 Task: Add an event with the title Sales Team Alignment Meeting, date '2024/03/11', time 9:40 AM to 11:40 AMand add a description: Throughout the retreat, participants will be immersed in a variety of engaging and interactive exercises that encourage teamwork, problem-solving, and creativity. The activities are carefully designed to challenge individuals, foster collaboration, and highlight the power of collective effort., put the event into Green category . Add location for the event as: Atlantis Paradise Island, Bahamas, logged in from the account softage.3@softage.netand send the event invitation to softage.9@softage.net and softage.10@softage.net. Set a reminder for the event 1 hour before
Action: Mouse moved to (79, 90)
Screenshot: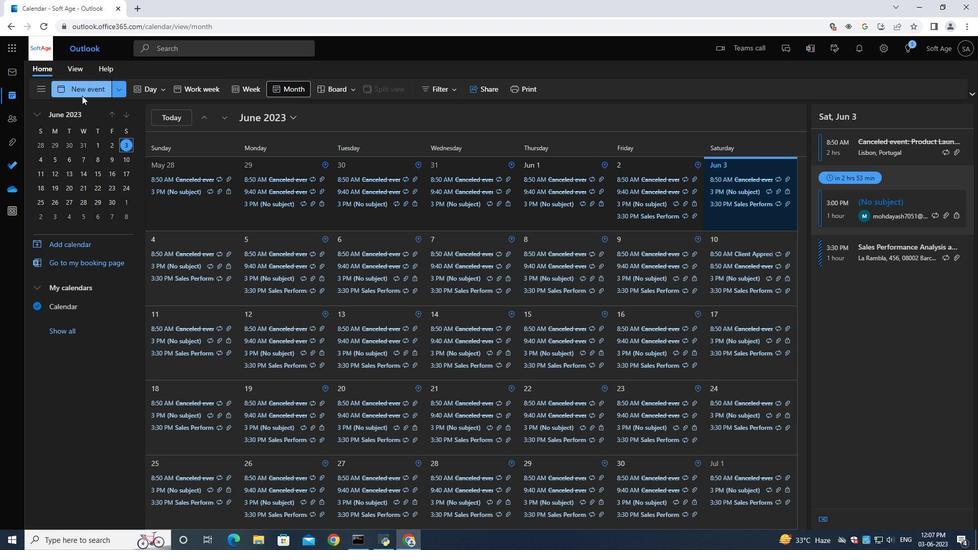 
Action: Mouse pressed left at (79, 90)
Screenshot: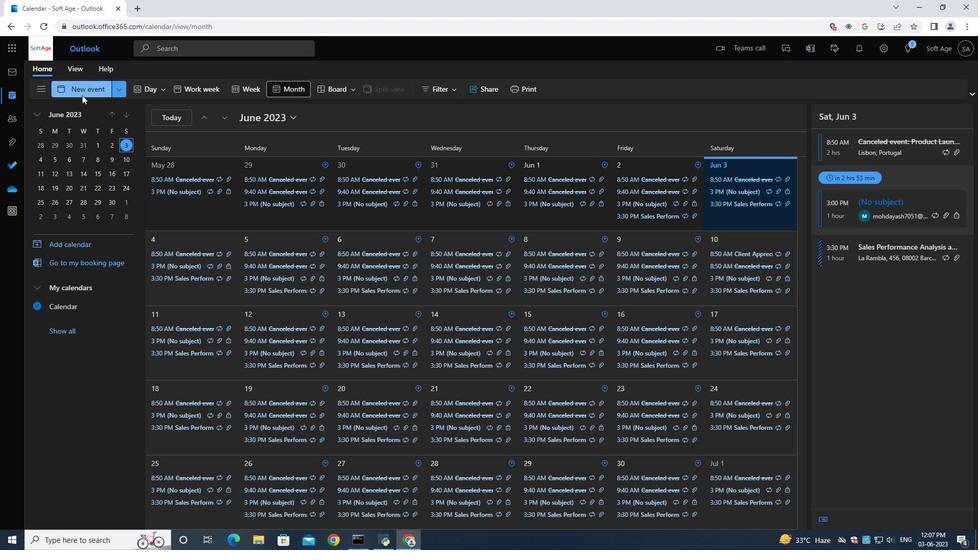 
Action: Mouse moved to (261, 158)
Screenshot: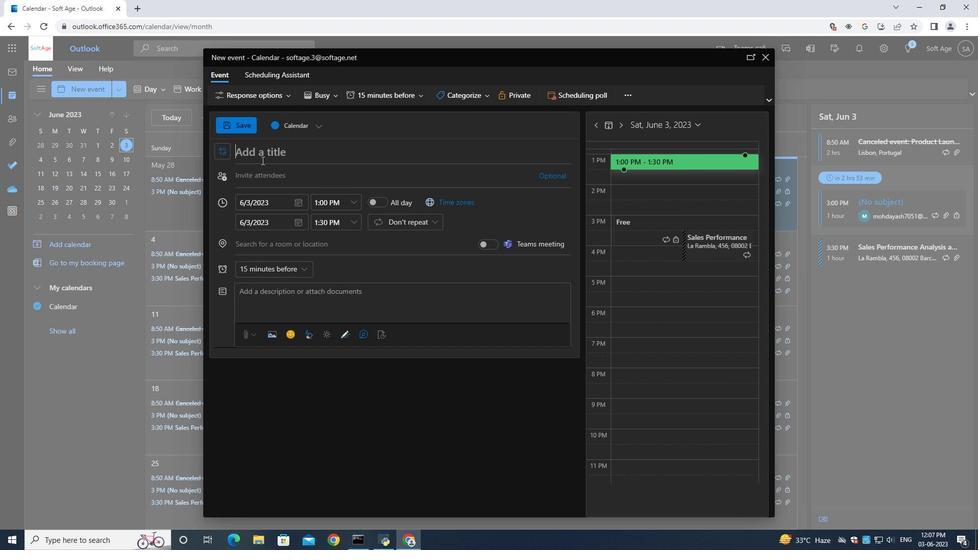 
Action: Mouse pressed left at (261, 158)
Screenshot: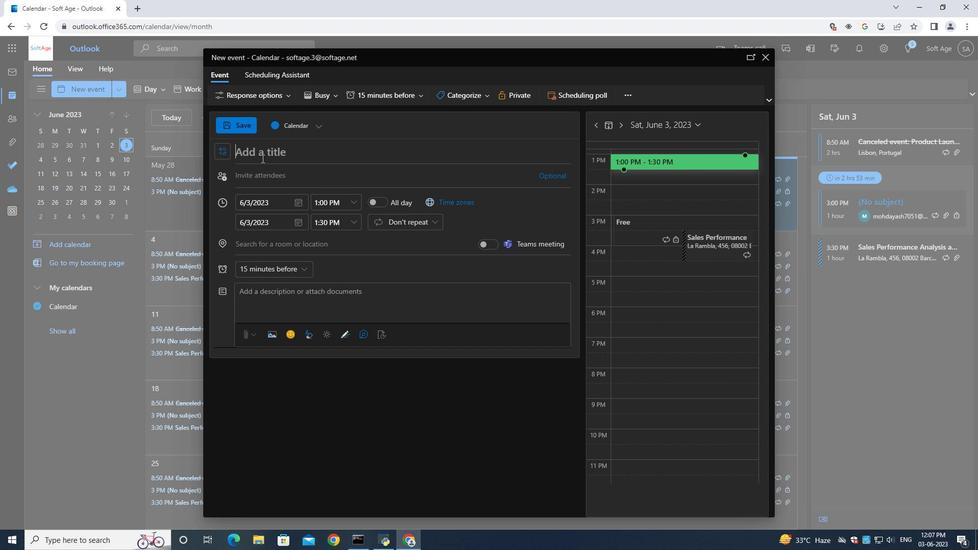 
Action: Mouse moved to (262, 159)
Screenshot: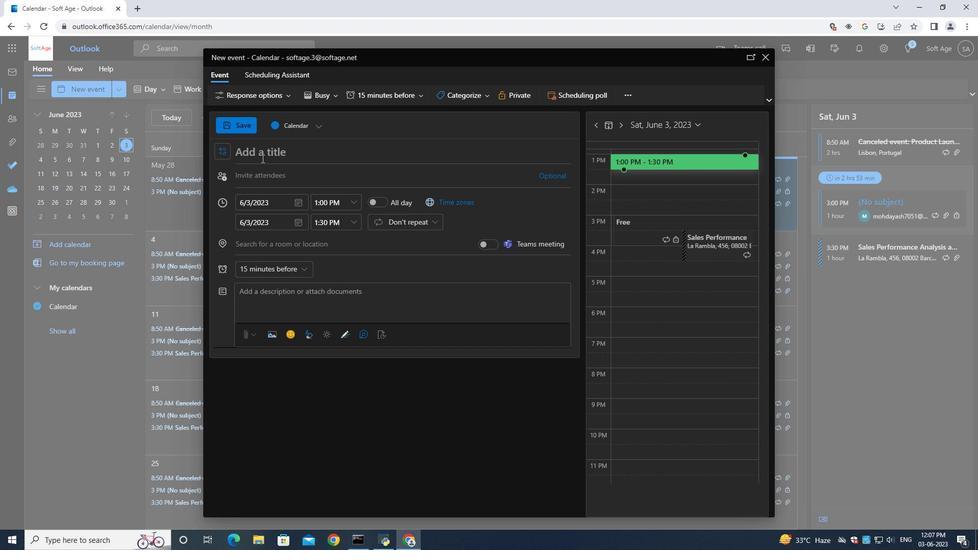 
Action: Key pressed <Key.shift>Sales<Key.space><Key.shift>Team<Key.space><Key.shift>Alignment<Key.space><Key.shift><Key.shift><Key.shift><Key.shift><Key.shift><Key.shift><Key.shift><Key.shift><Key.shift><Key.shift><Key.shift><Key.shift><Key.shift><Key.shift><Key.shift><Key.shift><Key.shift>Meeting<Key.space>
Screenshot: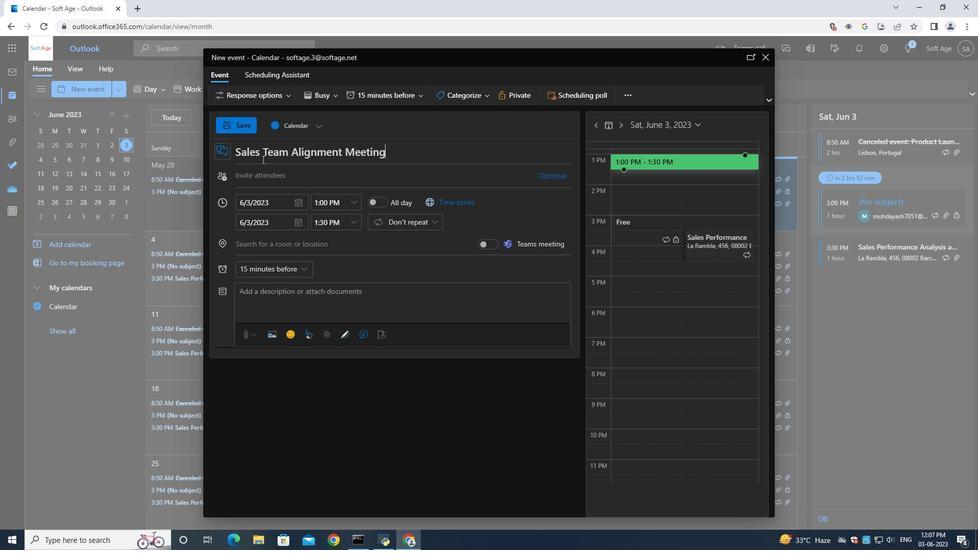 
Action: Mouse moved to (297, 202)
Screenshot: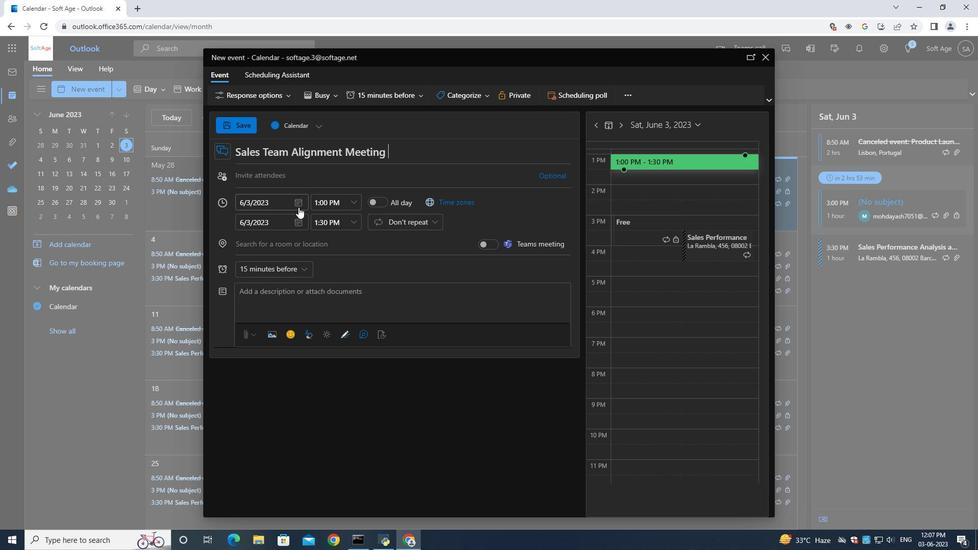 
Action: Mouse pressed left at (297, 202)
Screenshot: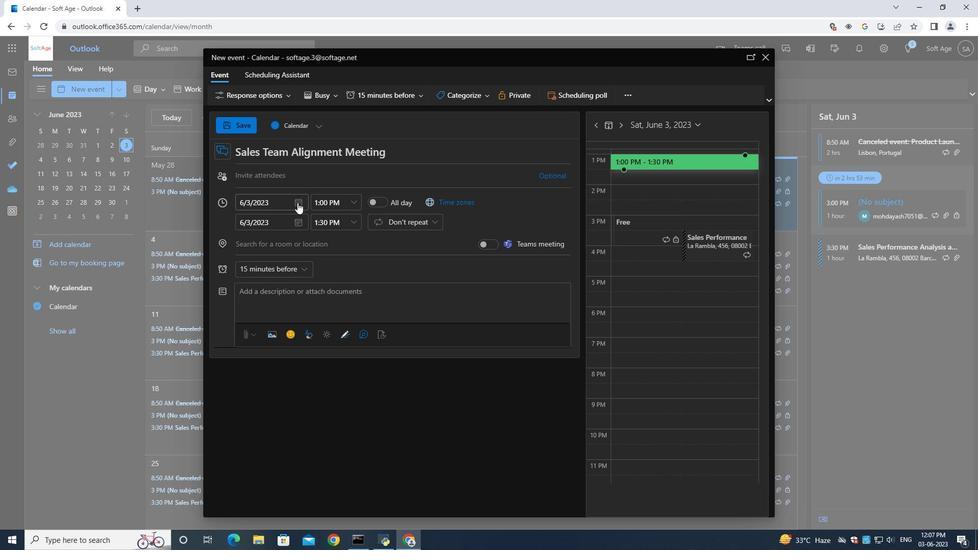 
Action: Mouse moved to (330, 225)
Screenshot: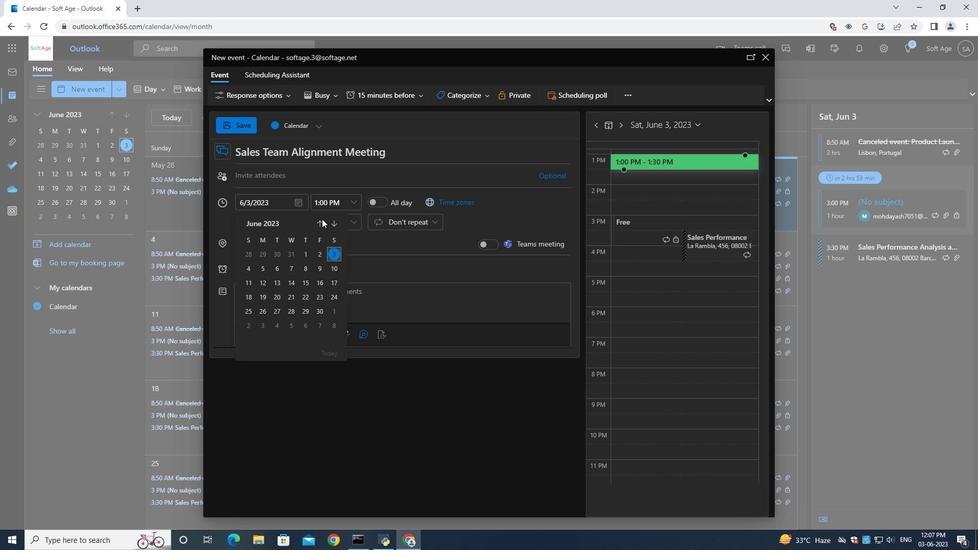 
Action: Mouse pressed left at (330, 225)
Screenshot: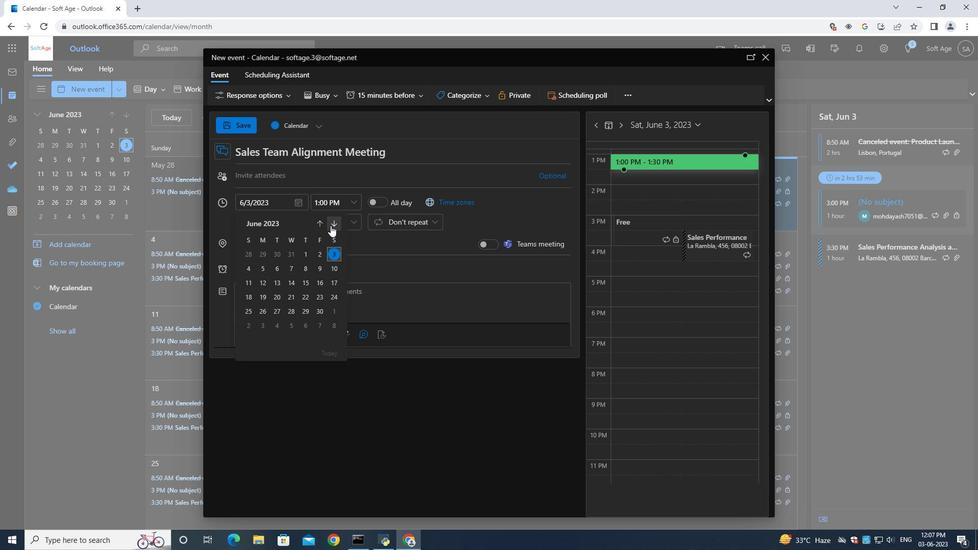 
Action: Mouse pressed left at (330, 225)
Screenshot: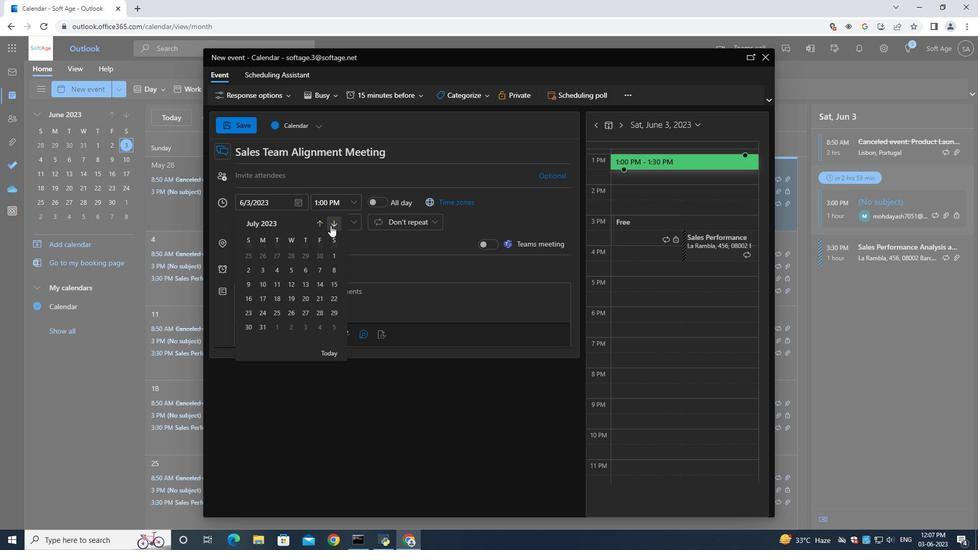 
Action: Mouse pressed left at (330, 225)
Screenshot: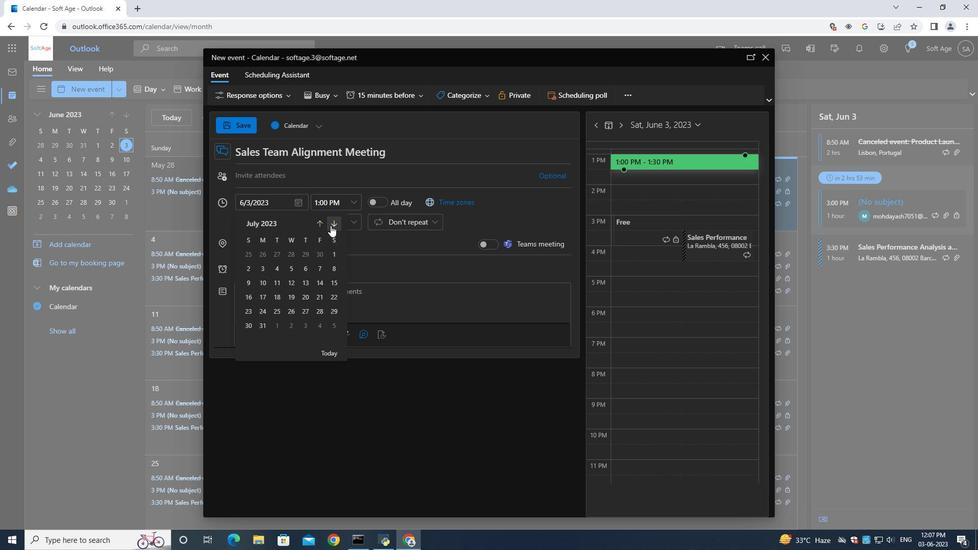 
Action: Mouse pressed left at (330, 225)
Screenshot: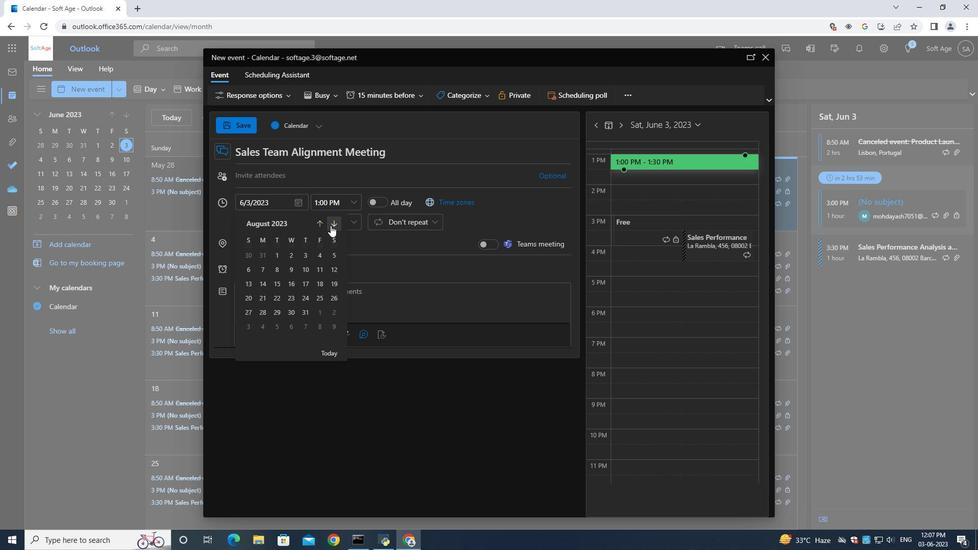 
Action: Mouse pressed left at (330, 225)
Screenshot: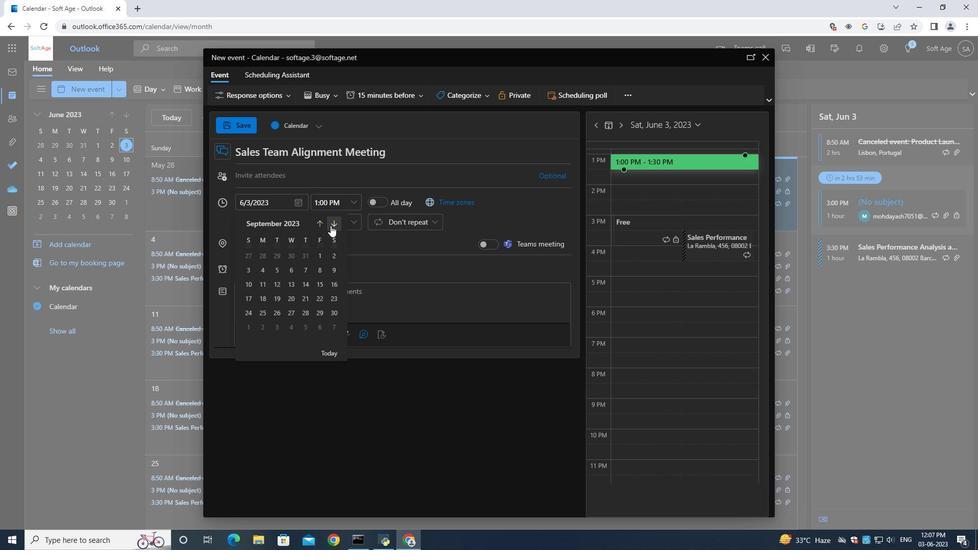 
Action: Mouse pressed left at (330, 225)
Screenshot: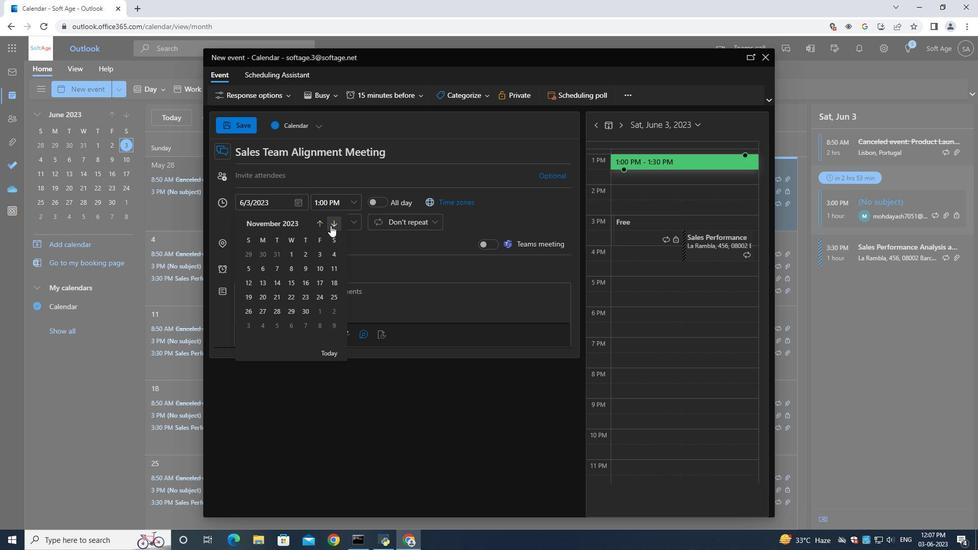 
Action: Mouse pressed left at (330, 225)
Screenshot: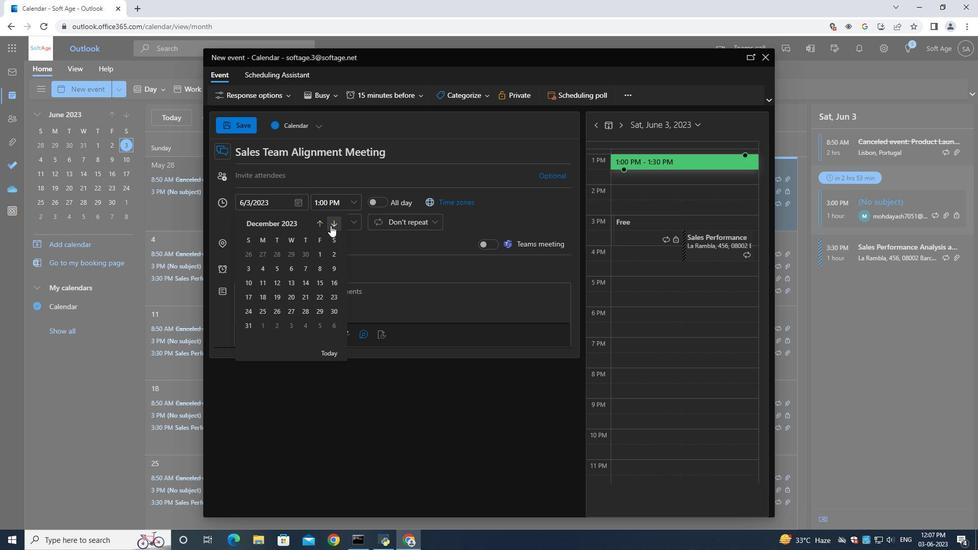 
Action: Mouse pressed left at (330, 225)
Screenshot: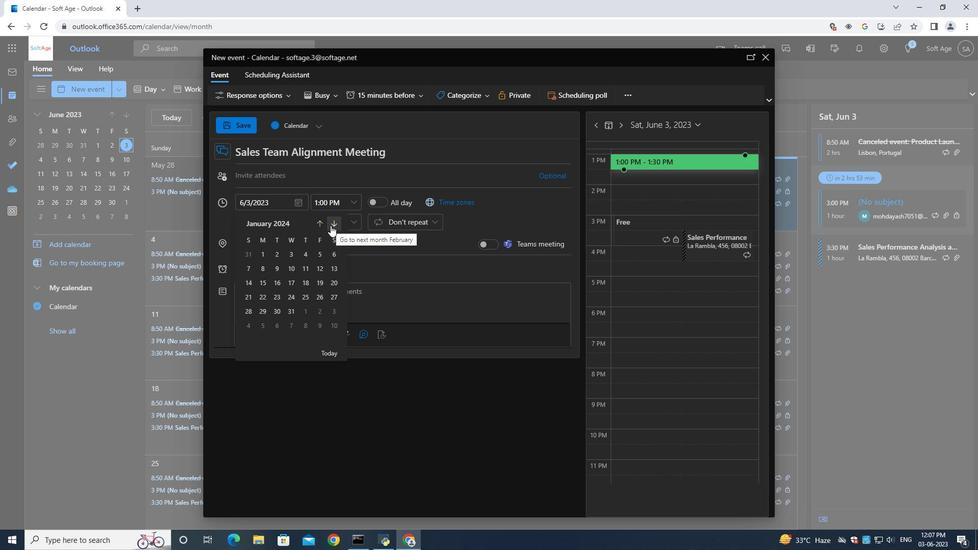 
Action: Mouse pressed left at (330, 225)
Screenshot: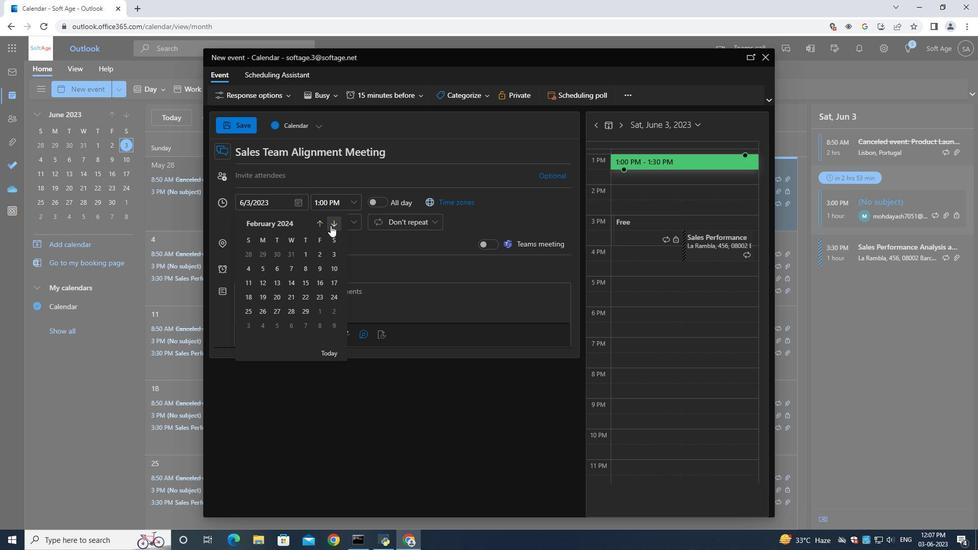 
Action: Mouse moved to (265, 287)
Screenshot: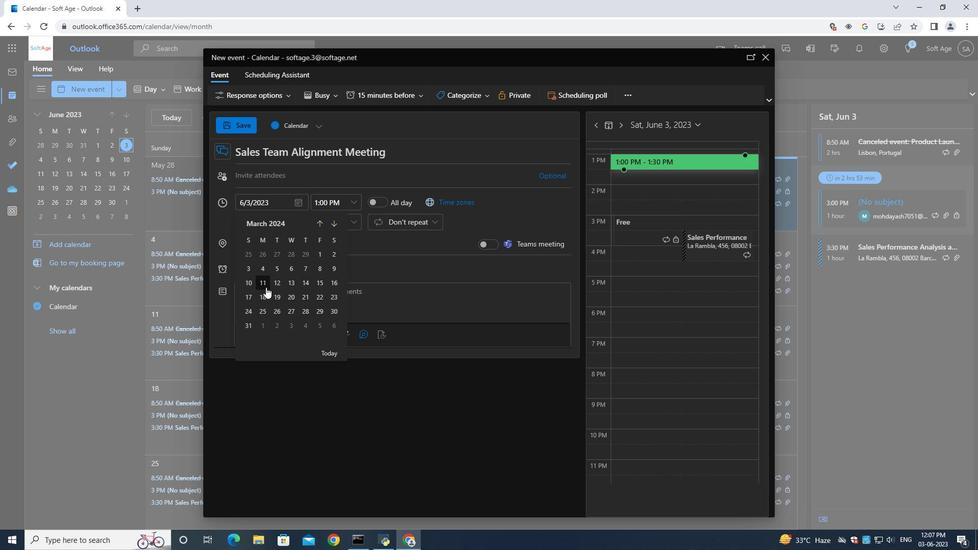 
Action: Mouse pressed left at (265, 287)
Screenshot: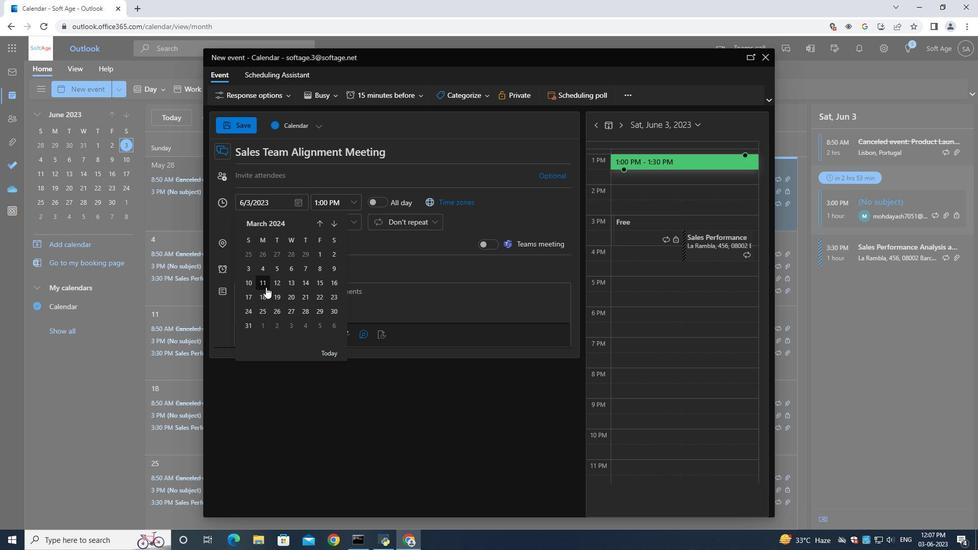 
Action: Mouse moved to (340, 203)
Screenshot: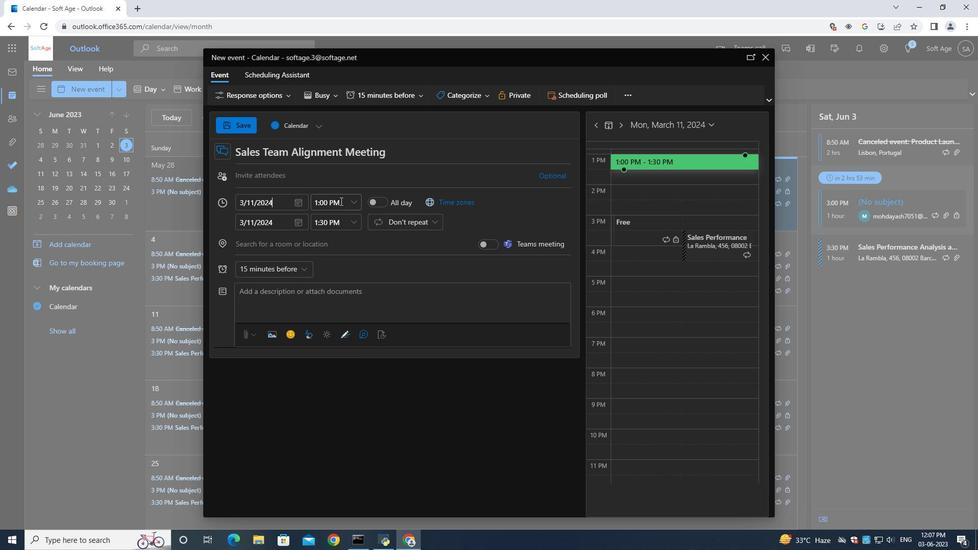 
Action: Mouse pressed left at (340, 203)
Screenshot: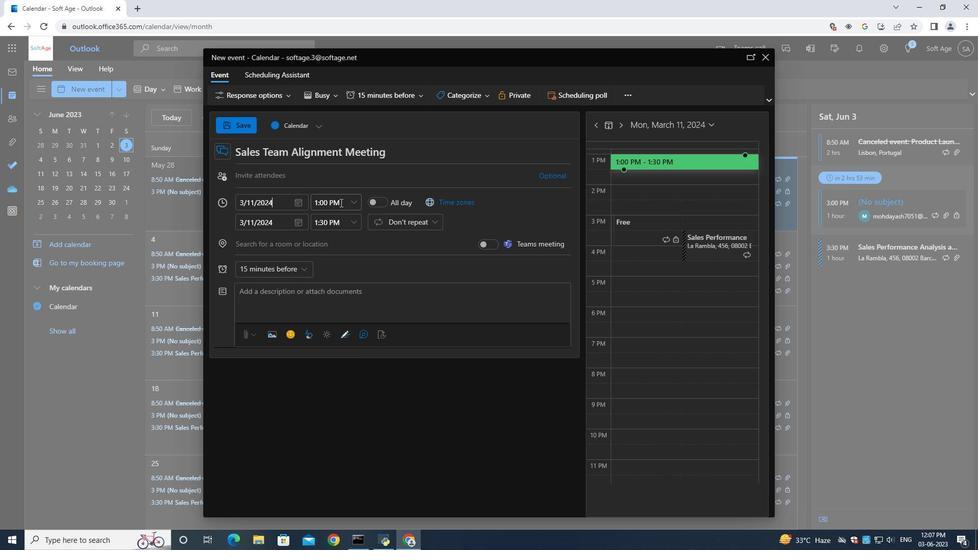 
Action: Mouse moved to (341, 204)
Screenshot: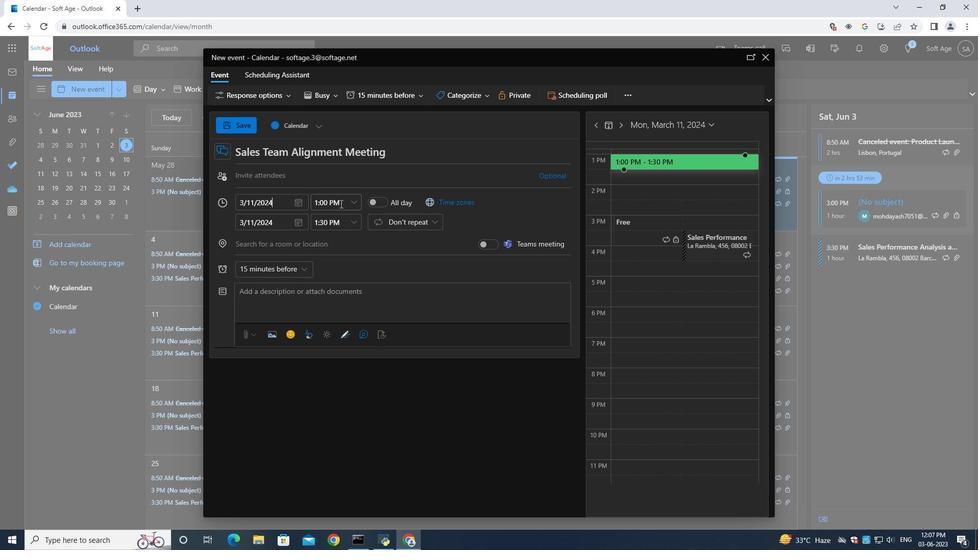 
Action: Key pressed 9<Key.shift_r>:40<Key.shift>AM
Screenshot: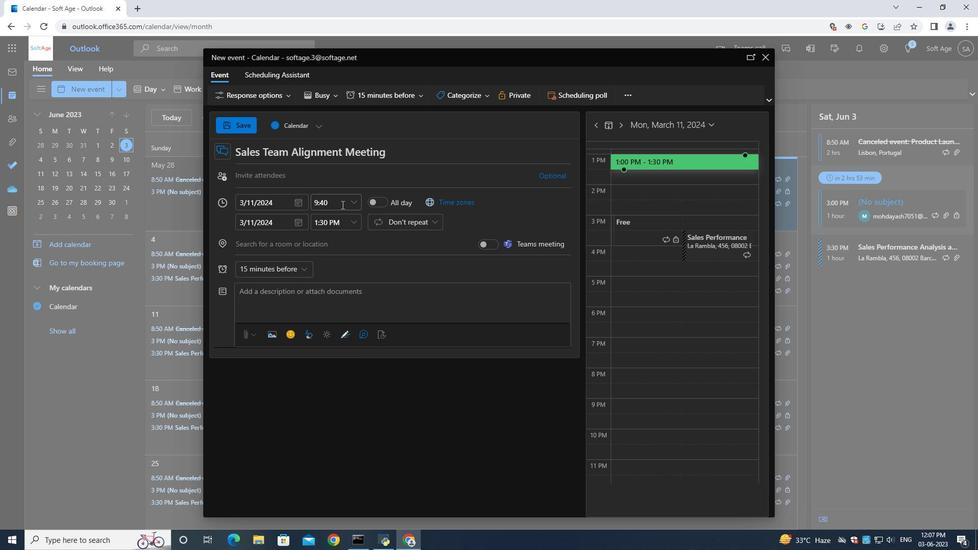 
Action: Mouse moved to (332, 225)
Screenshot: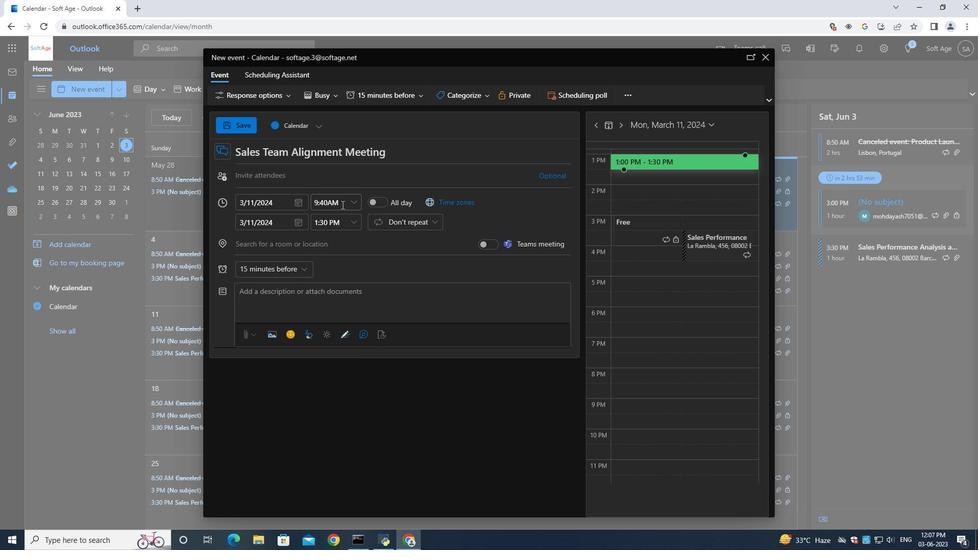 
Action: Mouse pressed left at (332, 225)
Screenshot: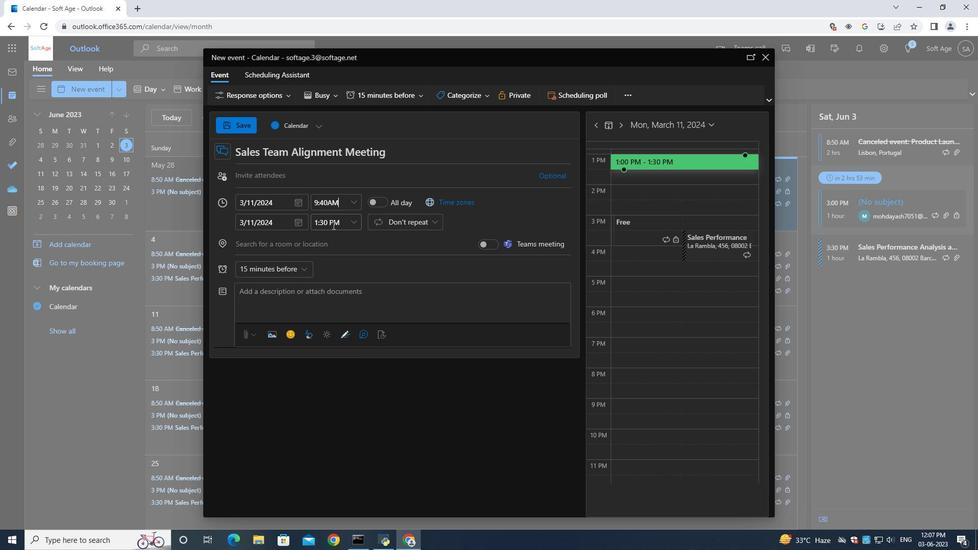 
Action: Mouse moved to (333, 225)
Screenshot: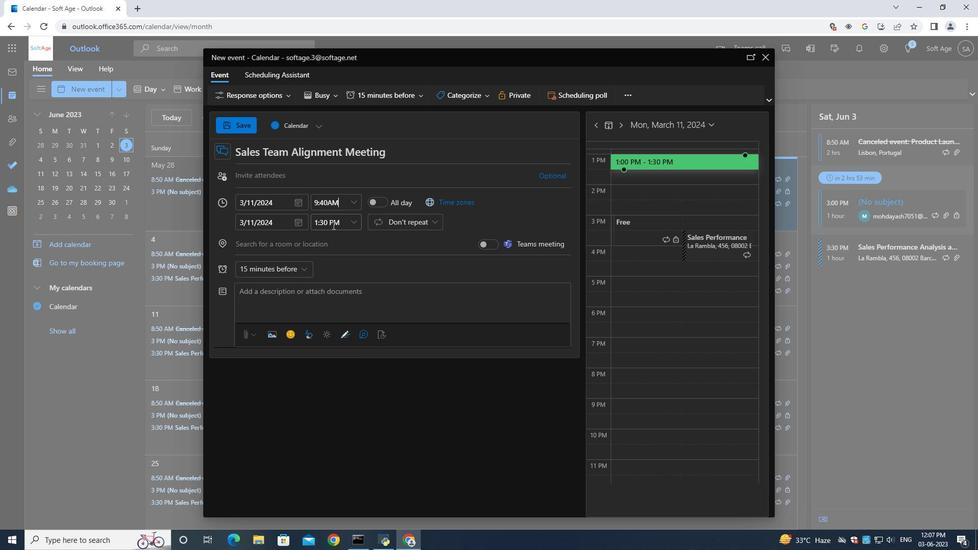 
Action: Key pressed 11<Key.shift_r>:40<Key.shift>AM
Screenshot: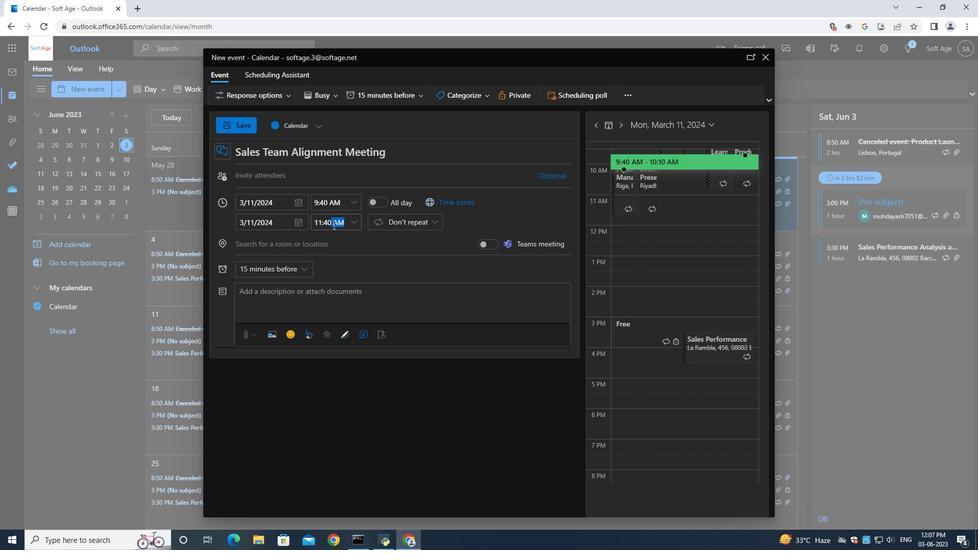 
Action: Mouse moved to (310, 298)
Screenshot: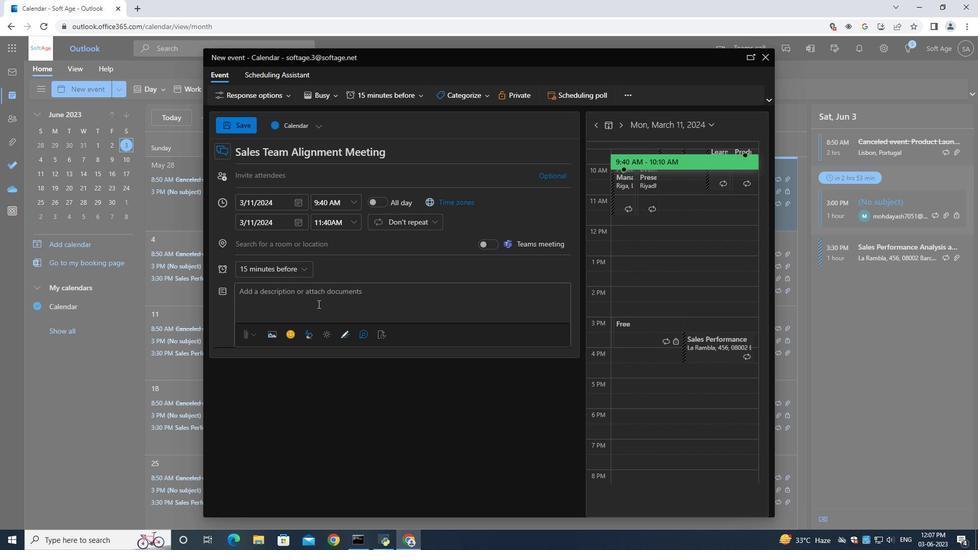 
Action: Mouse pressed left at (310, 298)
Screenshot: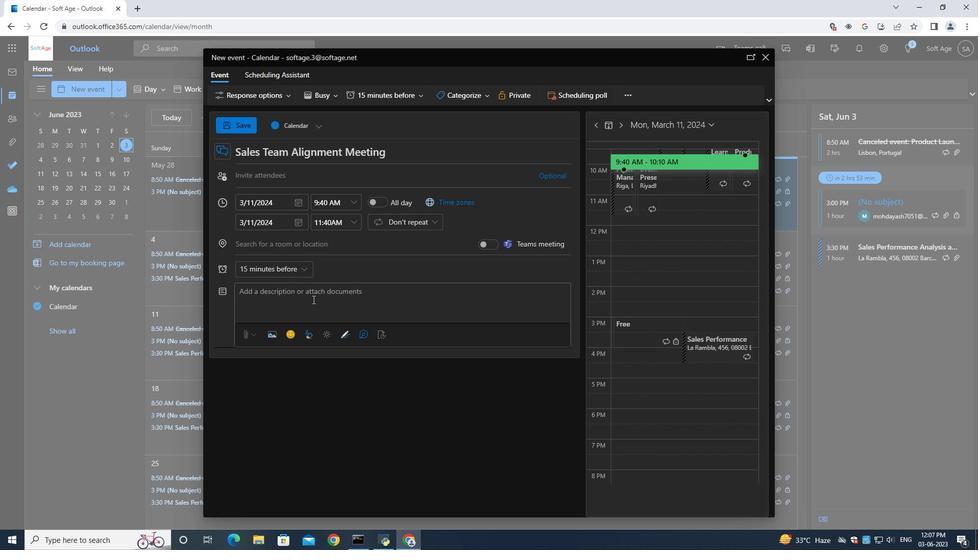 
Action: Mouse moved to (311, 298)
Screenshot: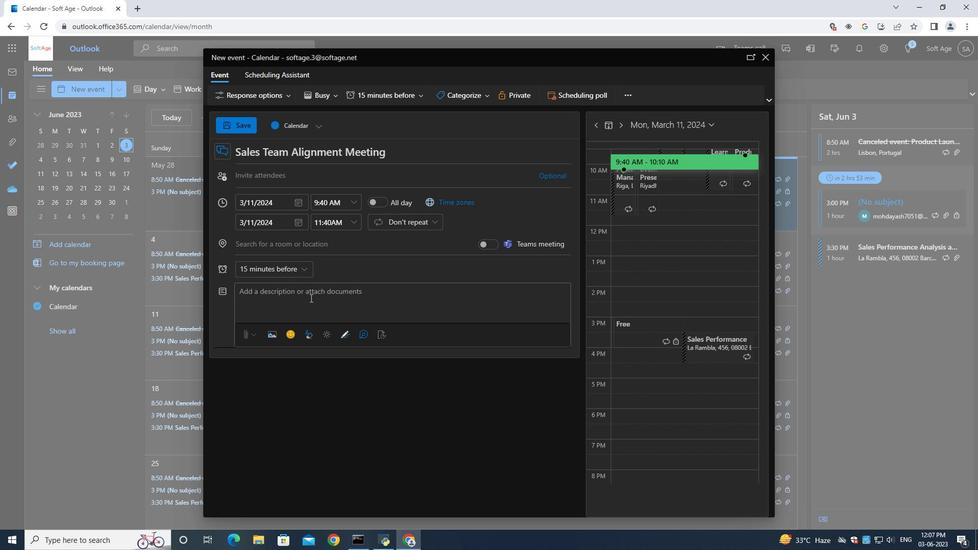 
Action: Key pressed <Key.shift>Throughout<Key.space>the<Key.space>retreat,<Key.space>participants<Key.space>will<Key.space>be<Key.space>immersed<Key.space>in<Key.space>a<Key.space>variety<Key.space>of<Key.space>engaging<Key.space>and<Key.space>interactive<Key.space>exp<Key.backspace>ercises<Key.space>that<Key.space>encourage<Key.space>teamwork,<Key.space>problem-solving,<Key.space>and<Key.space>creativity<Key.space><Key.backspace>.<Key.space><Key.shift>The<Key.space>activities<Key.space>are<Key.space>carefully<Key.space>designed<Key.space>to<Key.space>challange<Key.space>individuals,<Key.space>foster<Key.space>collaboration,<Key.space>and<Key.space>high<Key.backspace>hlight<Key.space>the<Key.space>power<Key.space>of<Key.space>collective<Key.space>effort.
Screenshot: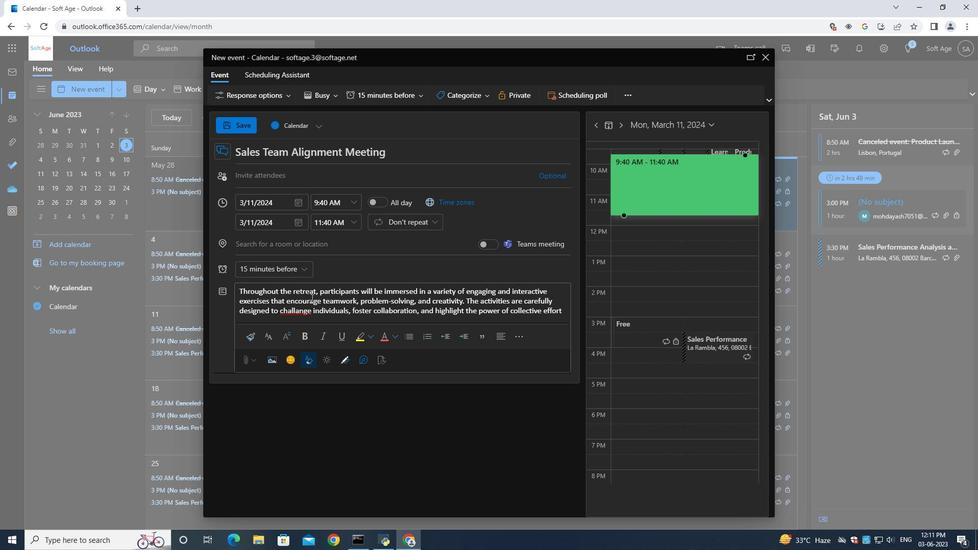 
Action: Mouse moved to (463, 100)
Screenshot: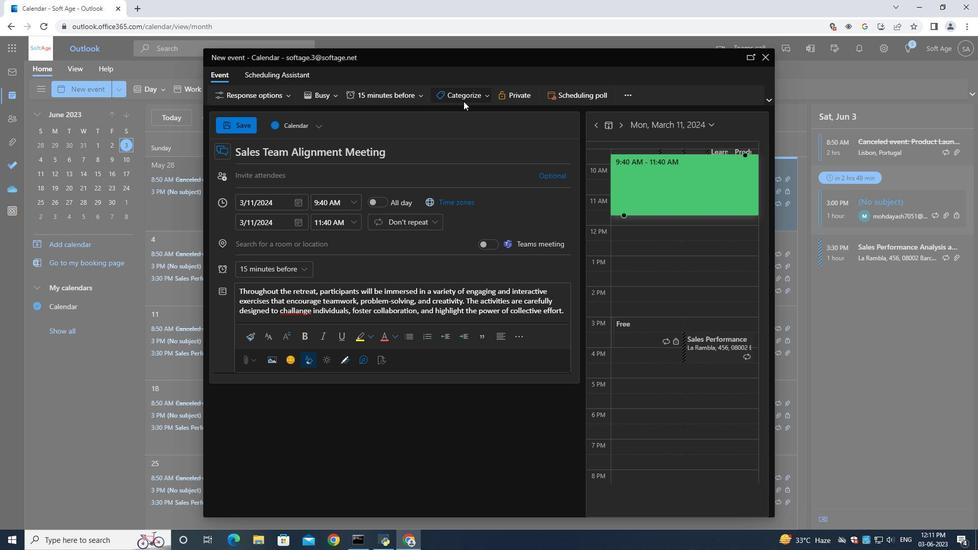 
Action: Mouse pressed left at (463, 100)
Screenshot: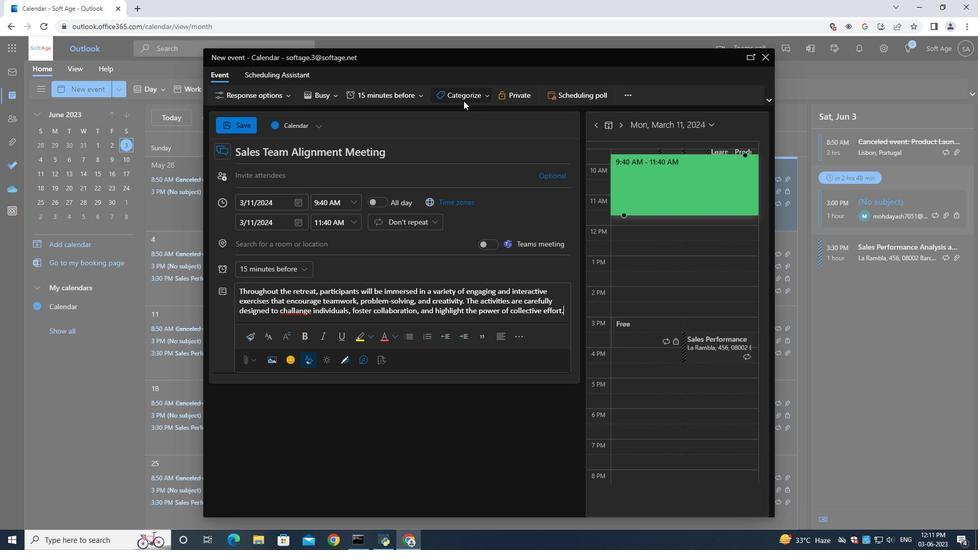 
Action: Mouse moved to (469, 132)
Screenshot: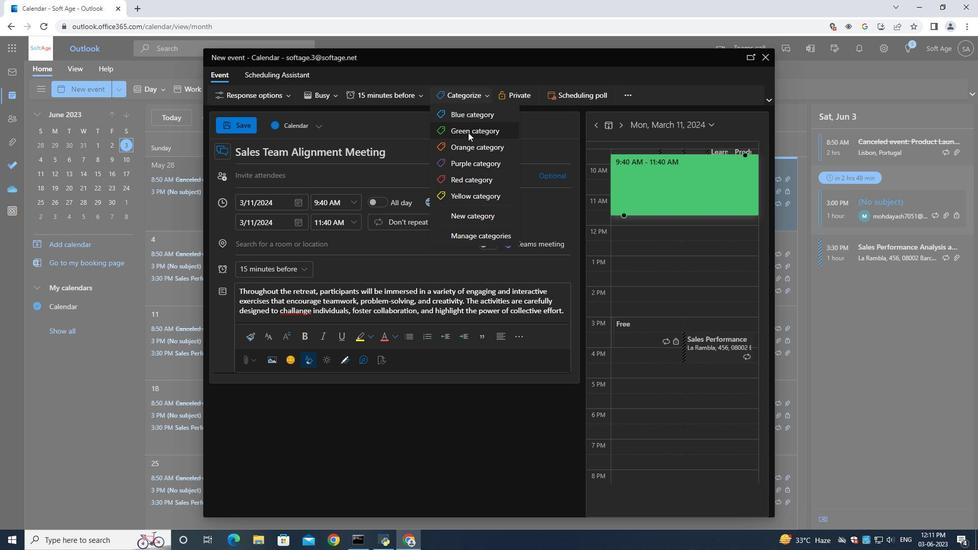 
Action: Mouse pressed left at (469, 132)
Screenshot: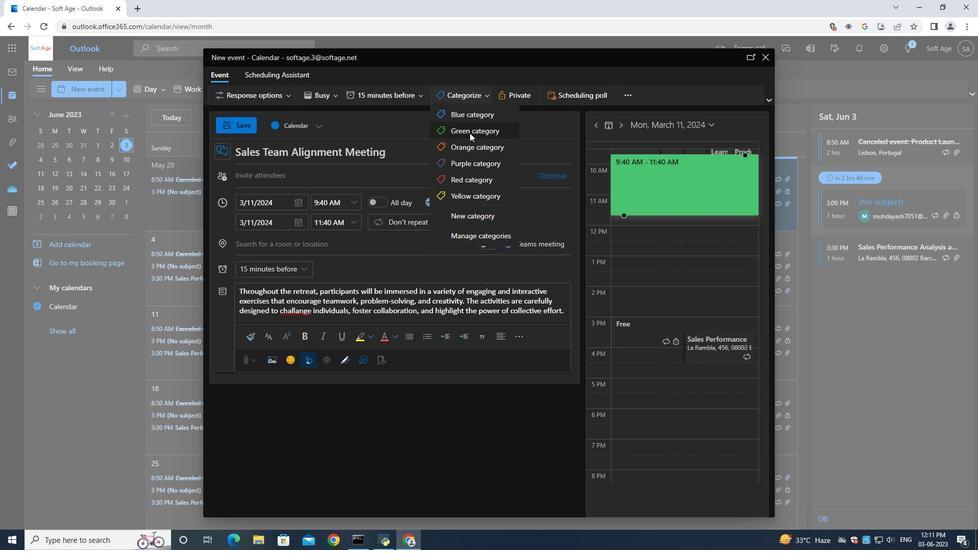 
Action: Mouse moved to (287, 243)
Screenshot: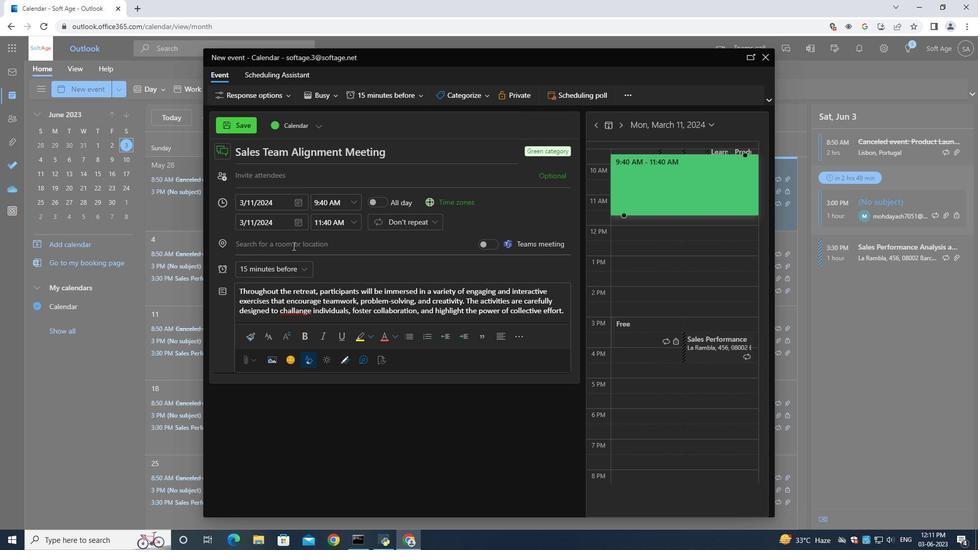 
Action: Mouse pressed left at (287, 243)
Screenshot: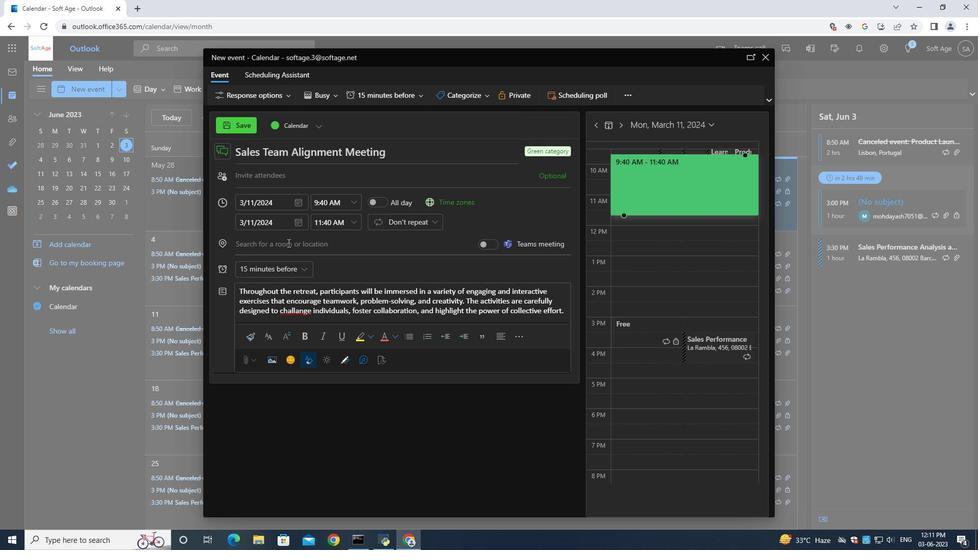 
Action: Mouse moved to (291, 243)
Screenshot: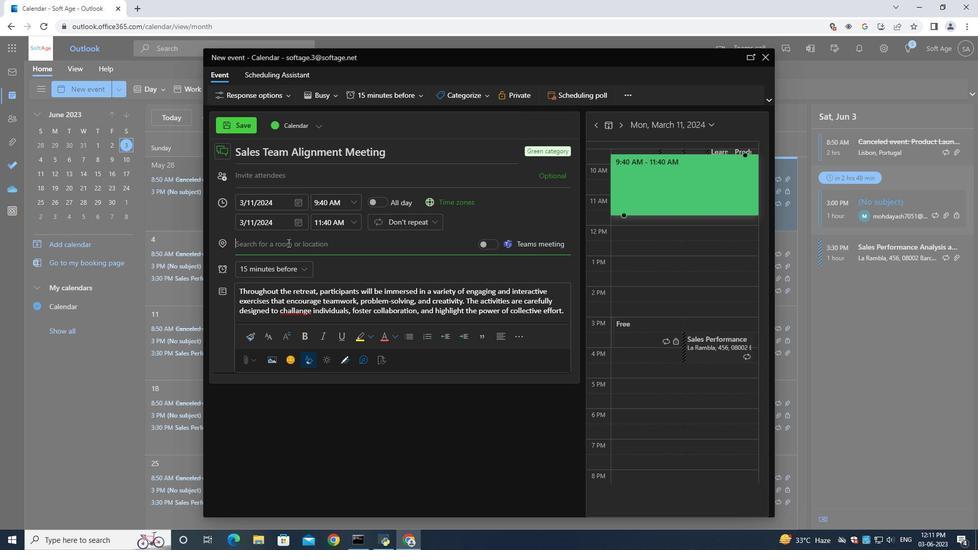 
Action: Key pressed <Key.shift>Atlantis<Key.space><Key.shift>Paradise<Key.space><Key.shift><Key.shift><Key.shift>Island,<Key.space><Key.shift><Key.shift><Key.shift><Key.shift><Key.shift><Key.shift><Key.shift><Key.shift><Key.shift>Bahamas
Screenshot: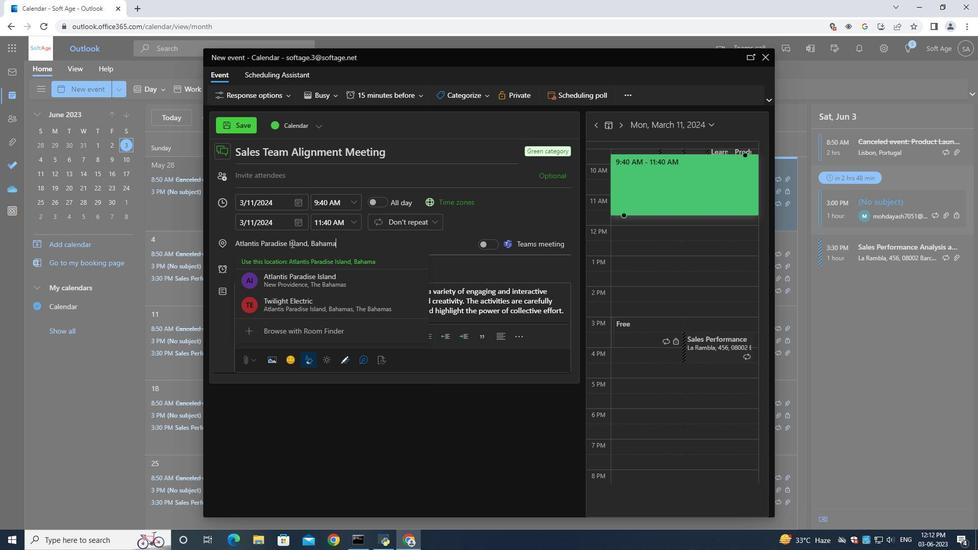 
Action: Mouse moved to (281, 178)
Screenshot: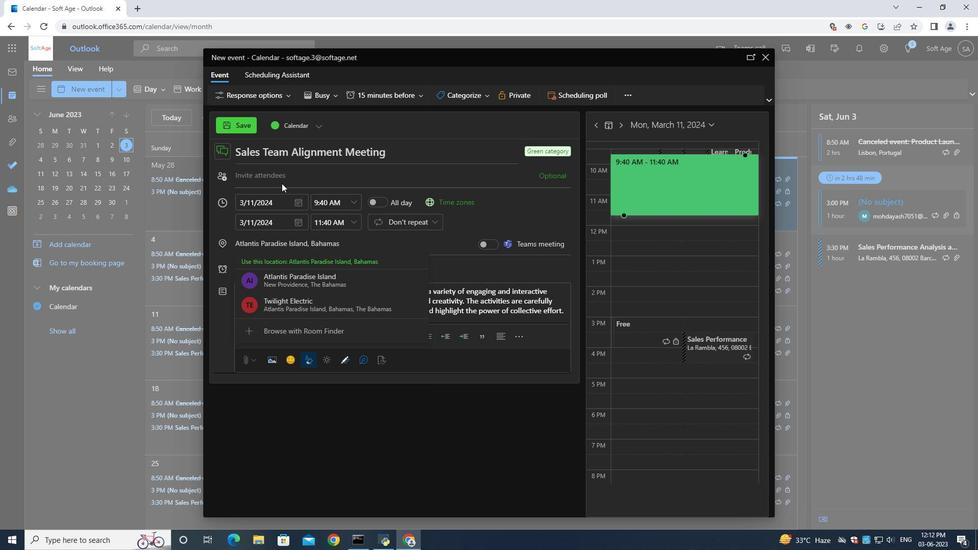 
Action: Mouse pressed left at (281, 178)
Screenshot: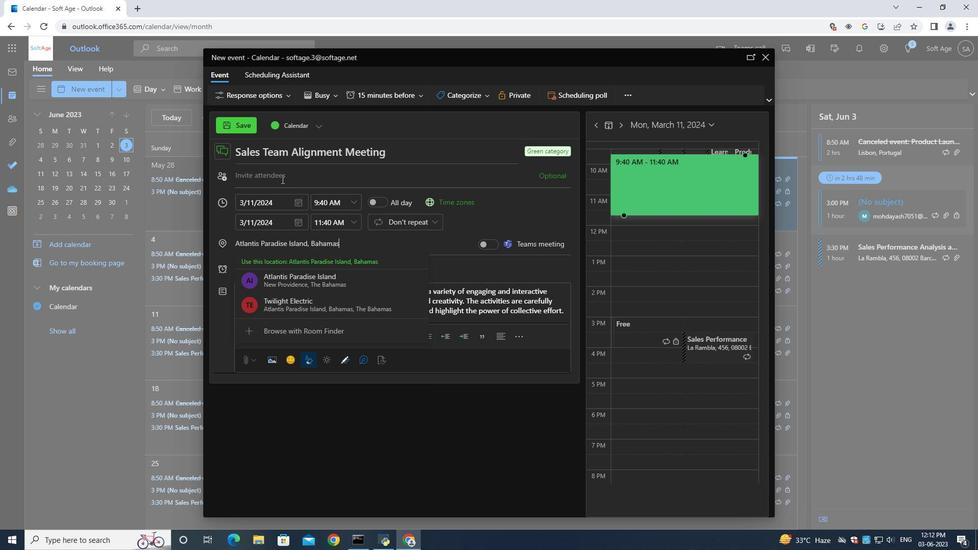 
Action: Key pressed softage.9<Key.shift><Key.shift><Key.shift><Key.shift><Key.shift>@softage.net
Screenshot: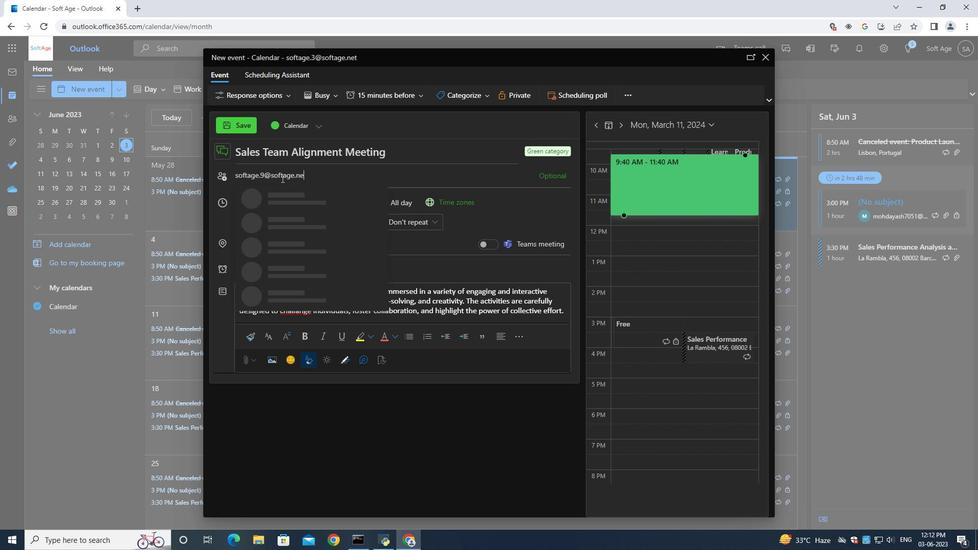 
Action: Mouse moved to (295, 205)
Screenshot: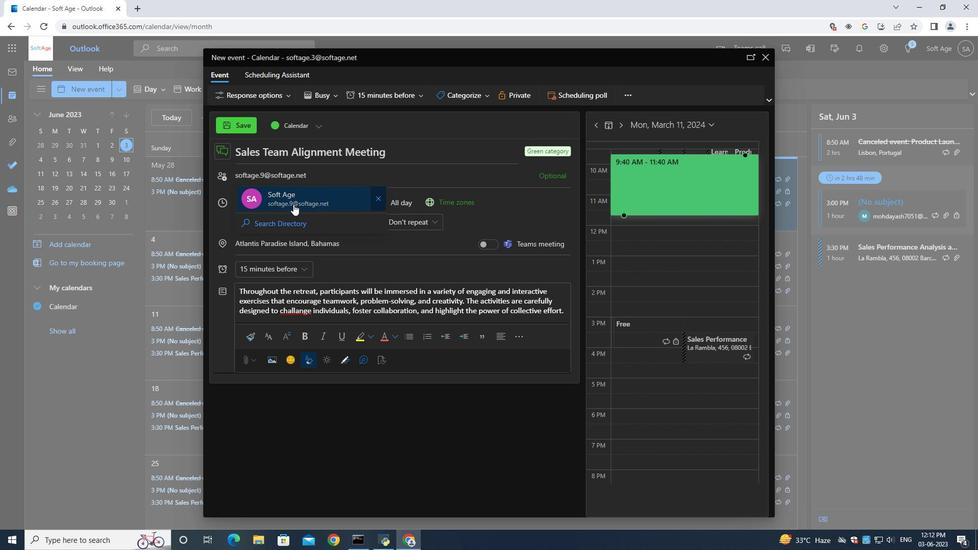 
Action: Mouse pressed left at (295, 205)
Screenshot: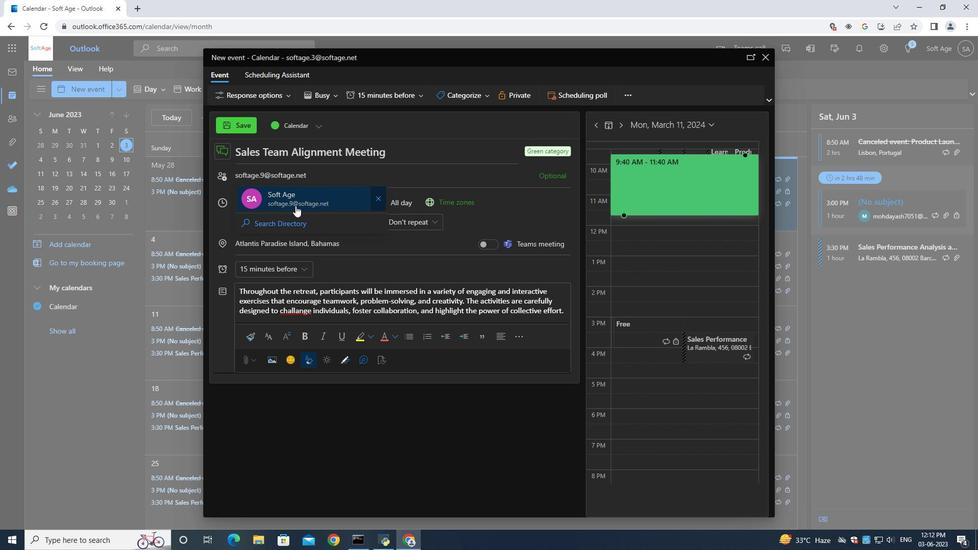 
Action: Key pressed softage.10<Key.shift>@softage.net
Screenshot: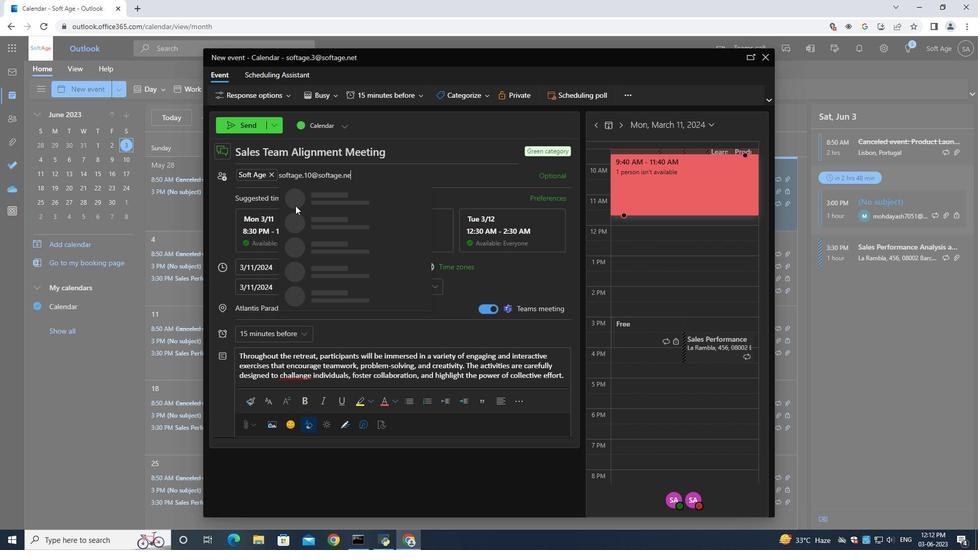 
Action: Mouse moved to (314, 200)
Screenshot: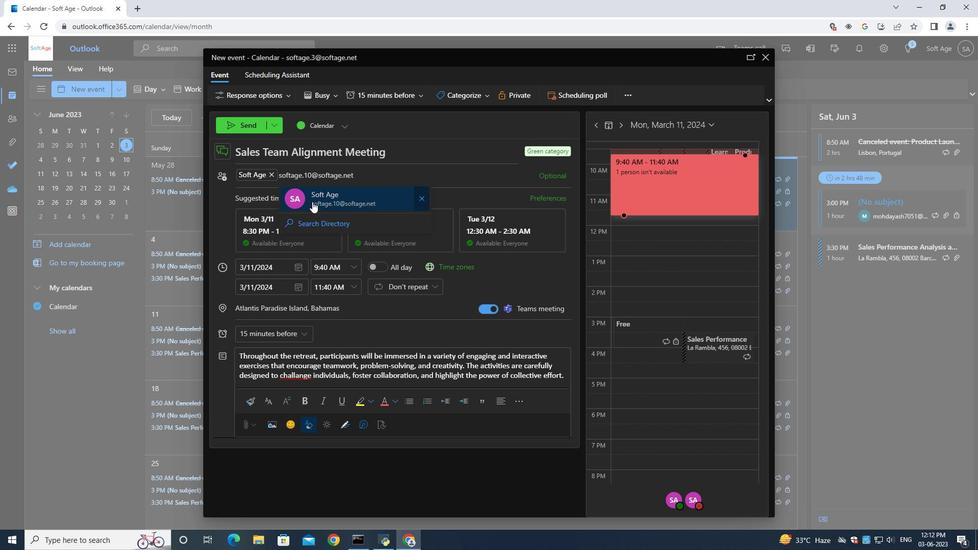 
Action: Mouse pressed left at (314, 200)
Screenshot: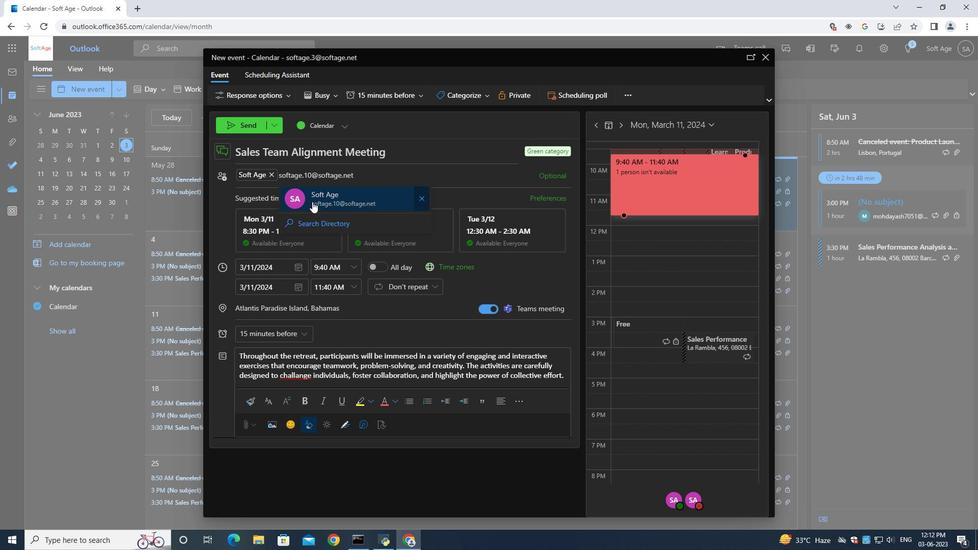 
Action: Mouse moved to (274, 333)
Screenshot: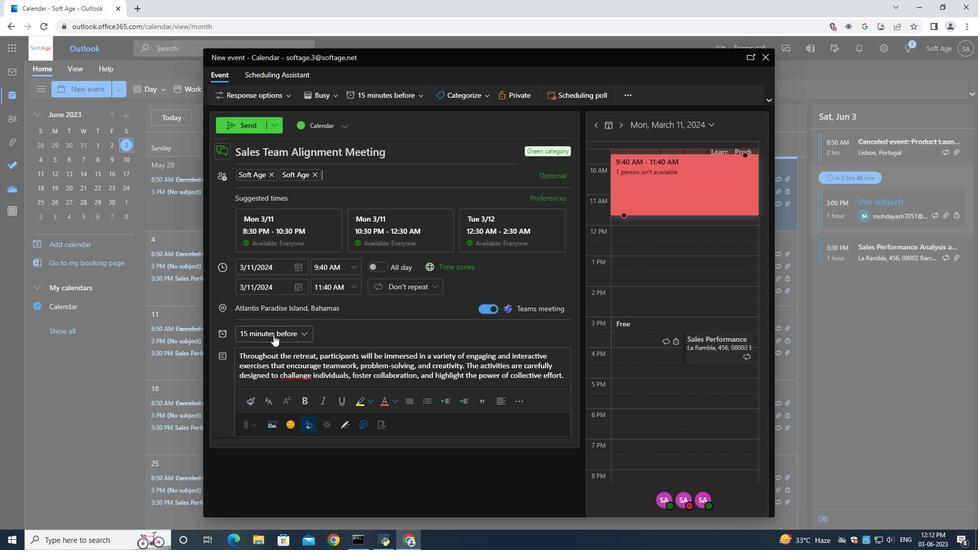 
Action: Mouse pressed left at (274, 333)
Screenshot: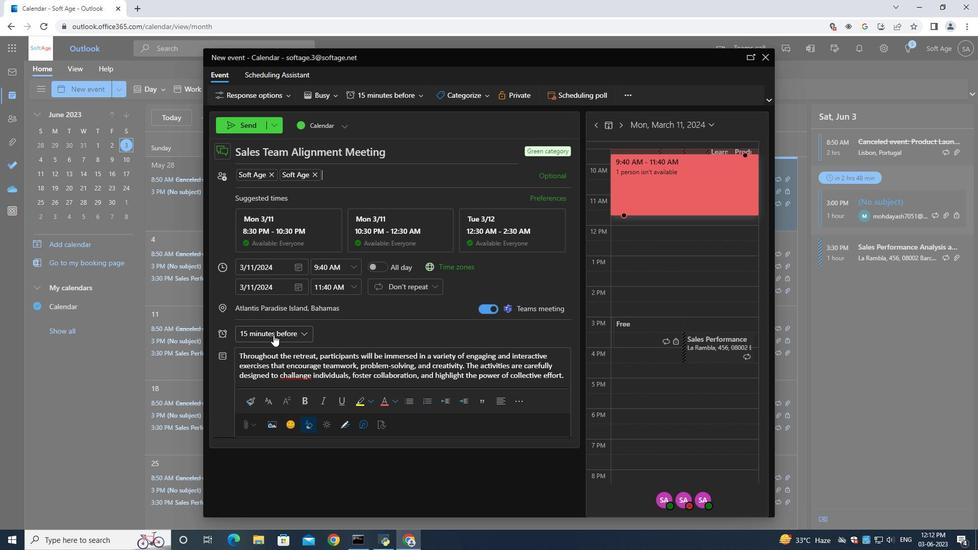
Action: Mouse moved to (272, 224)
Screenshot: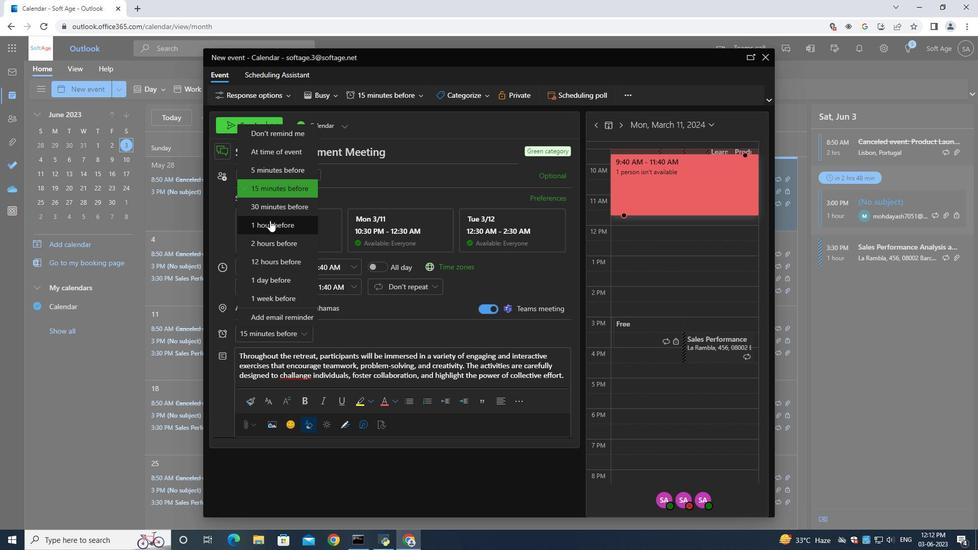 
Action: Mouse pressed left at (272, 224)
Screenshot: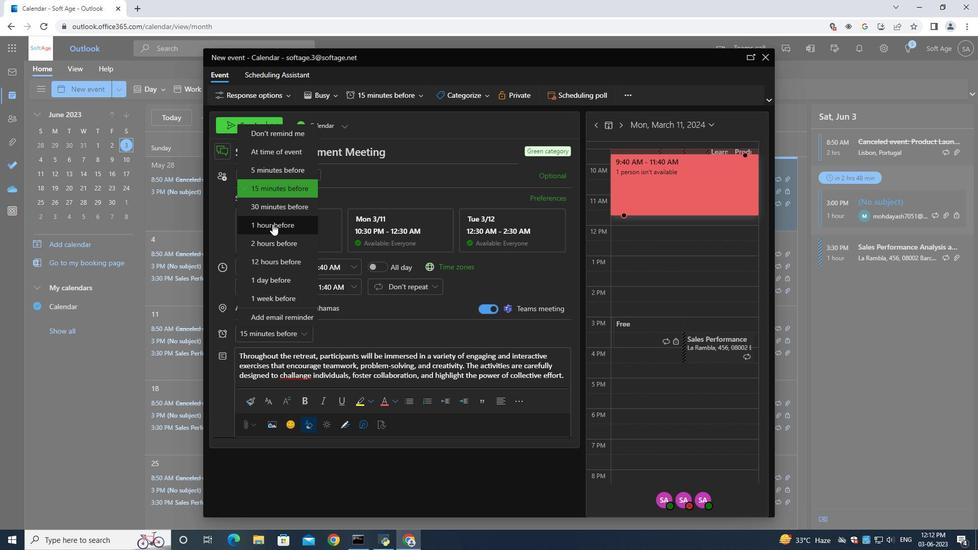 
Action: Mouse moved to (242, 127)
Screenshot: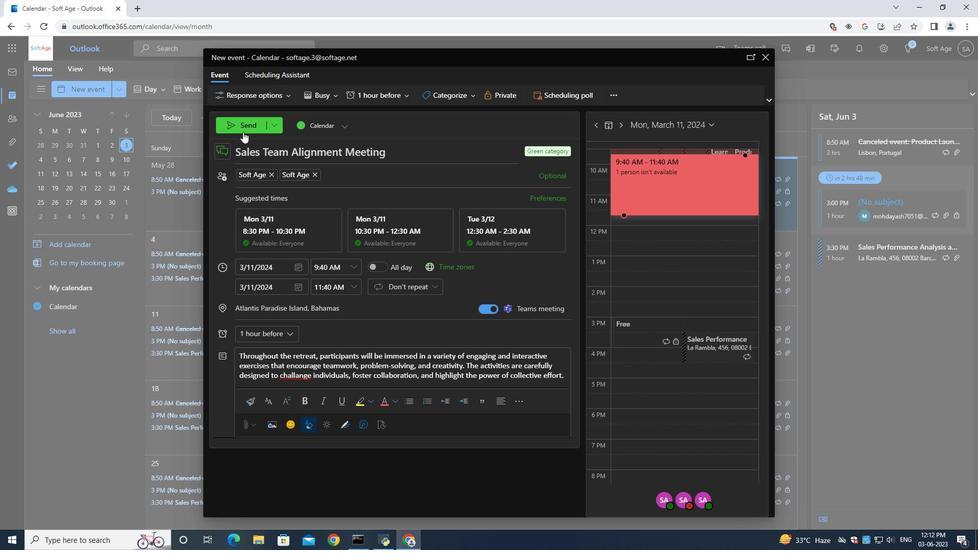 
Action: Mouse pressed left at (242, 127)
Screenshot: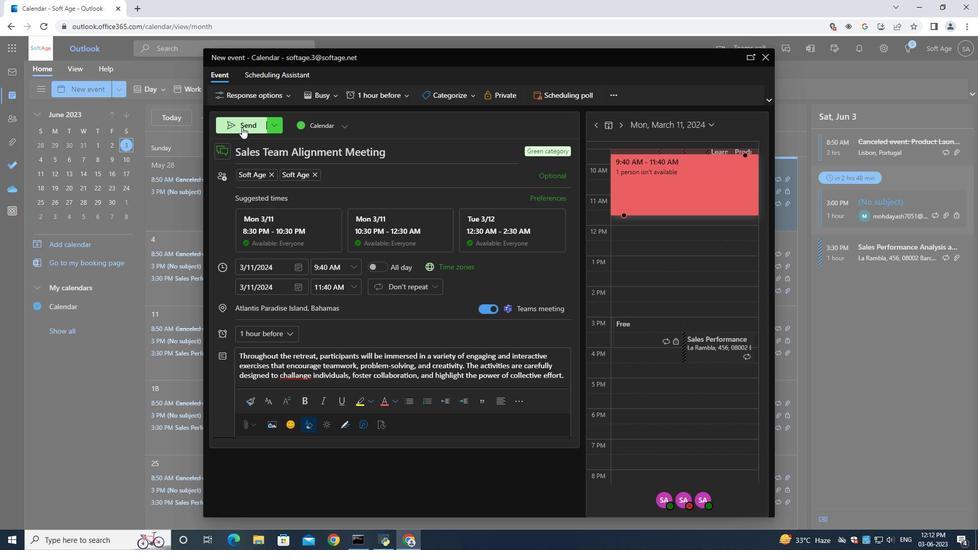 
Action: Mouse moved to (356, 212)
Screenshot: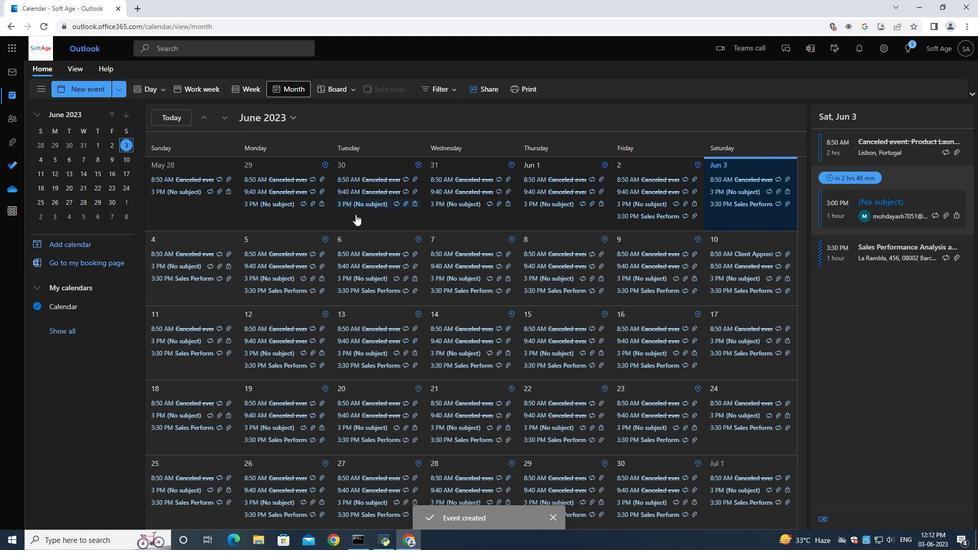 
